 Task: Add a field from the Popular template Effort Level with name Vigilant.
Action: Mouse moved to (13, 45)
Screenshot: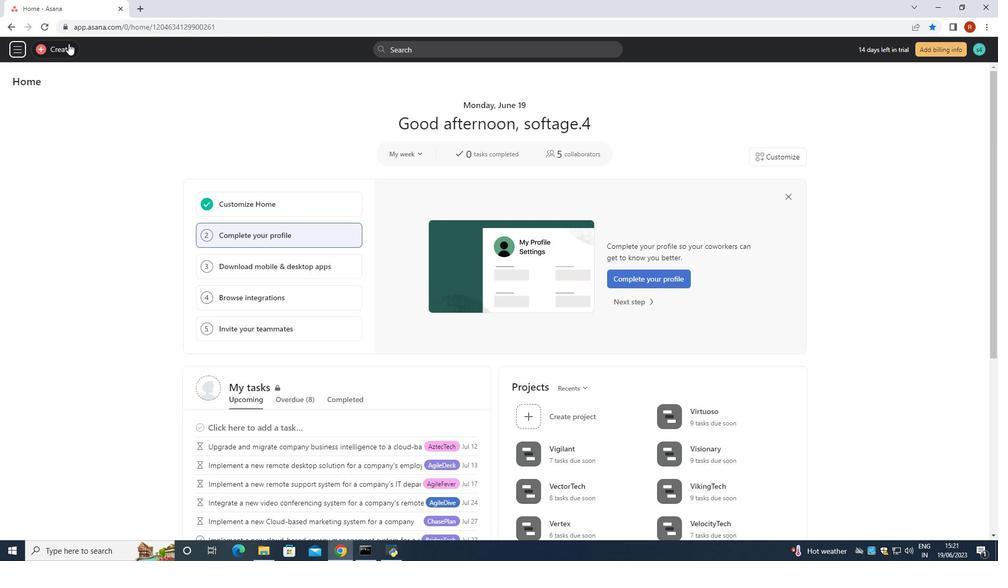 
Action: Mouse pressed left at (13, 45)
Screenshot: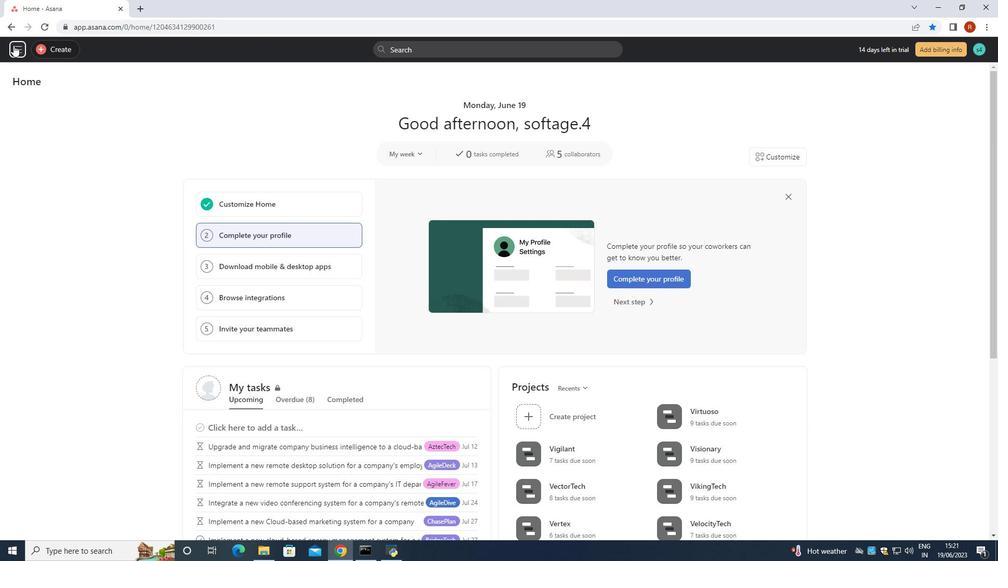 
Action: Mouse moved to (48, 160)
Screenshot: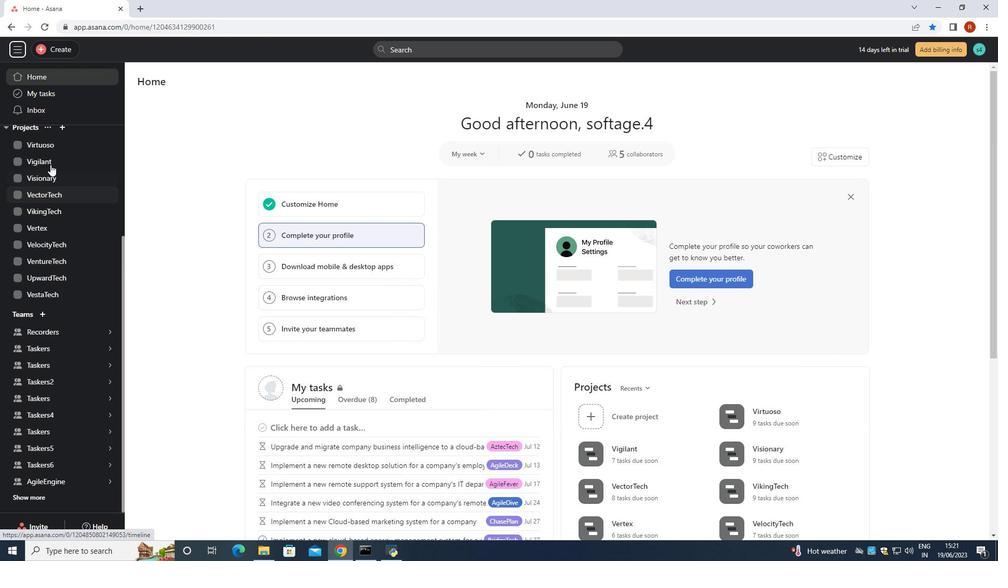 
Action: Mouse pressed left at (48, 160)
Screenshot: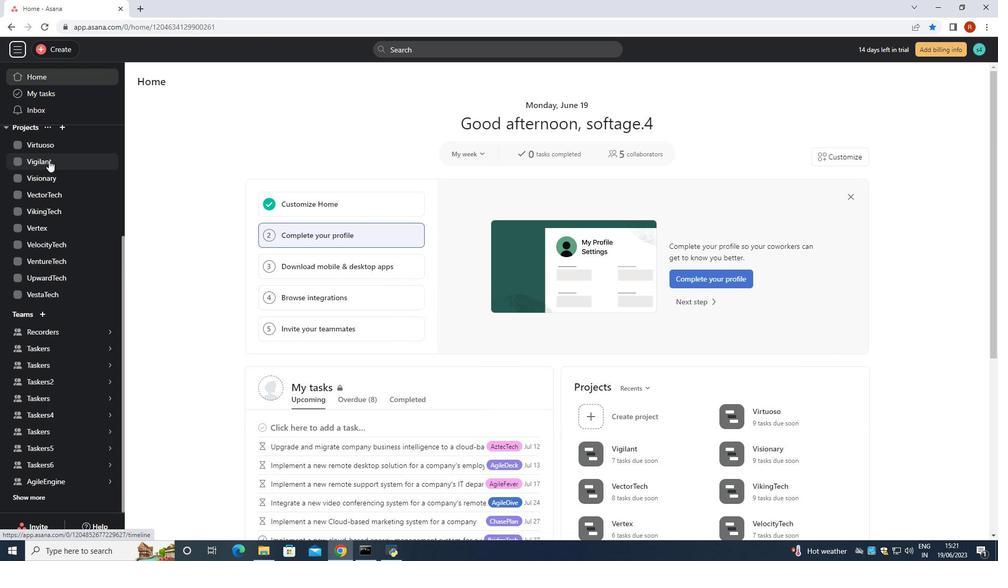 
Action: Mouse moved to (189, 104)
Screenshot: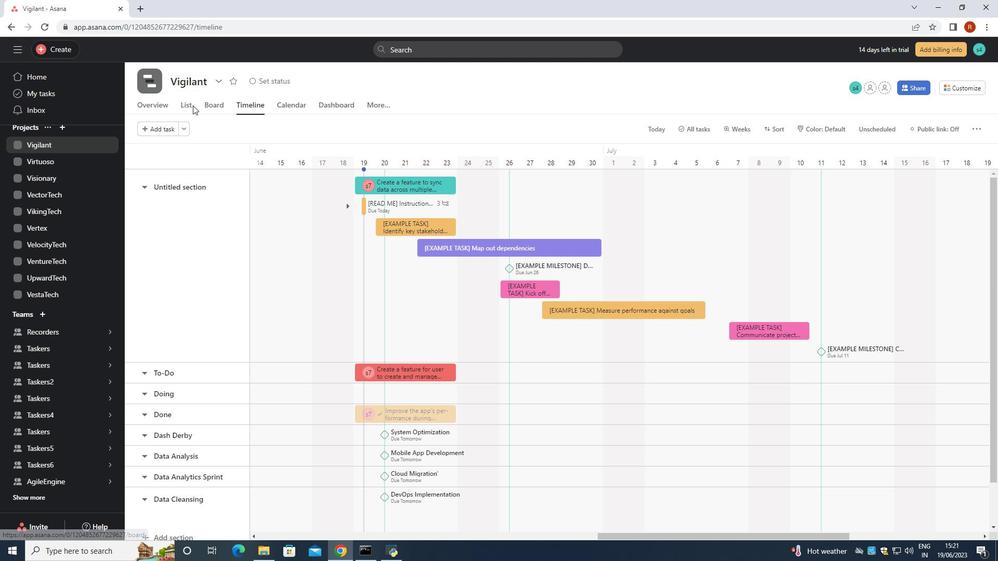 
Action: Mouse pressed left at (189, 104)
Screenshot: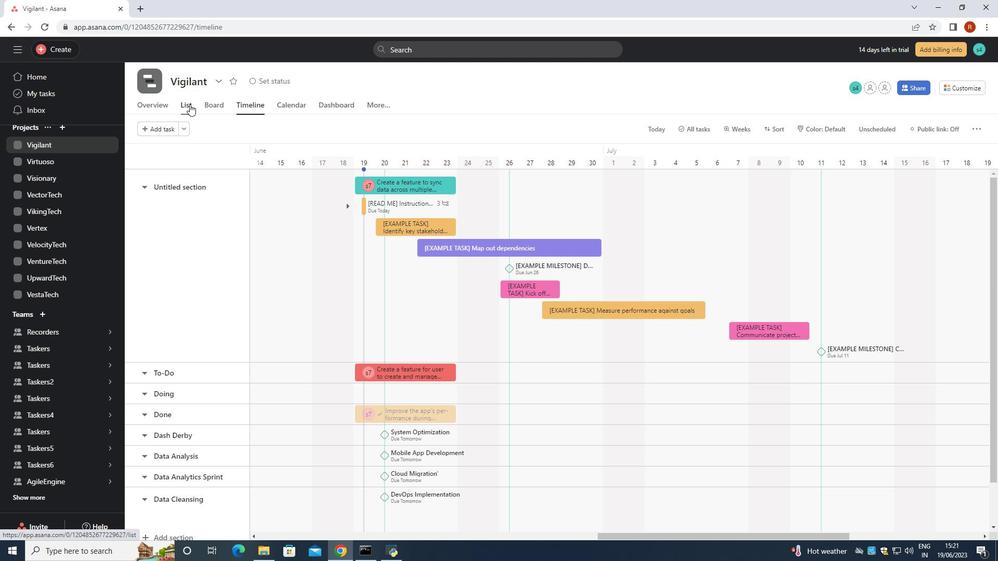 
Action: Mouse moved to (776, 149)
Screenshot: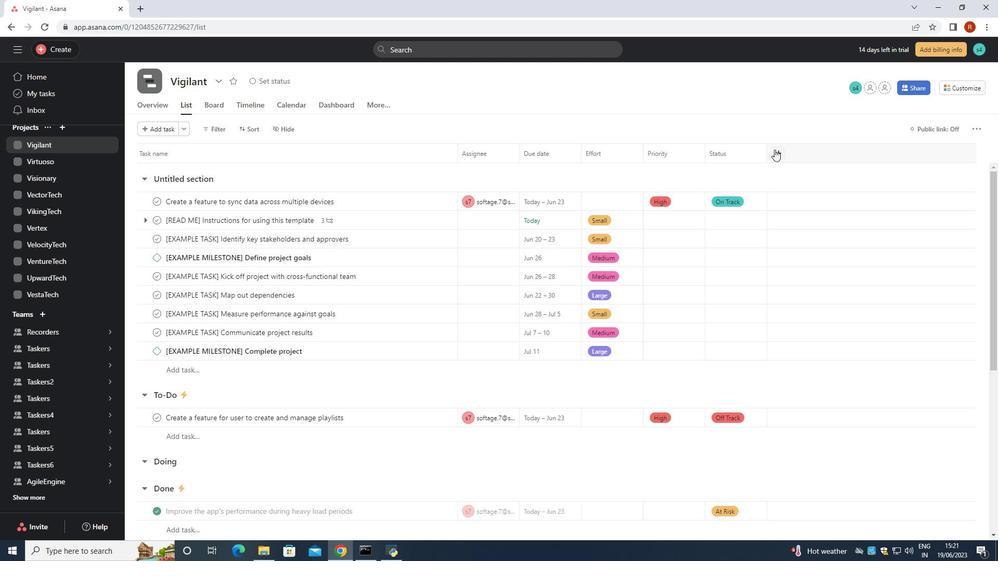 
Action: Mouse pressed left at (776, 149)
Screenshot: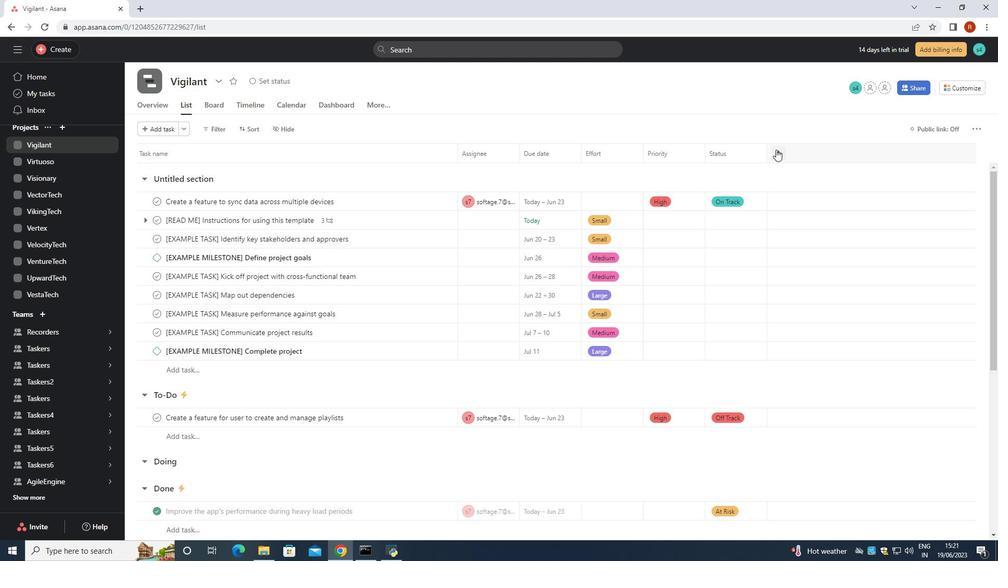
Action: Mouse moved to (806, 213)
Screenshot: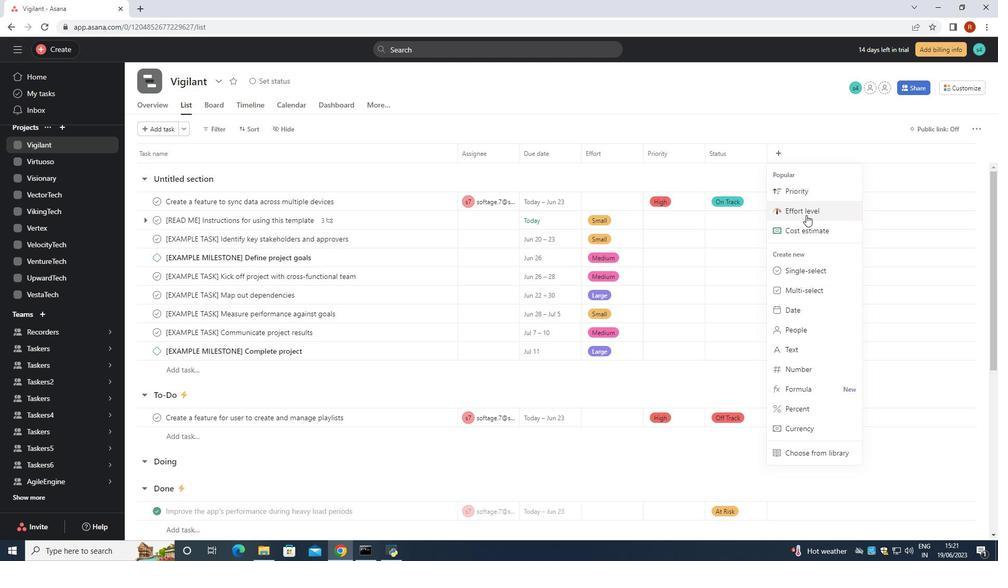 
Action: Mouse pressed left at (806, 213)
Screenshot: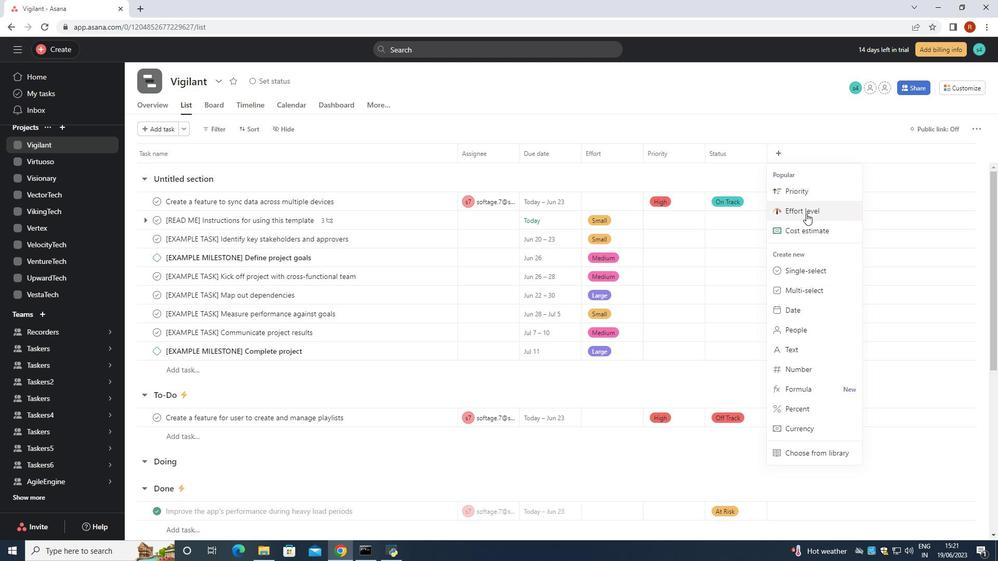 
Action: Mouse moved to (409, 172)
Screenshot: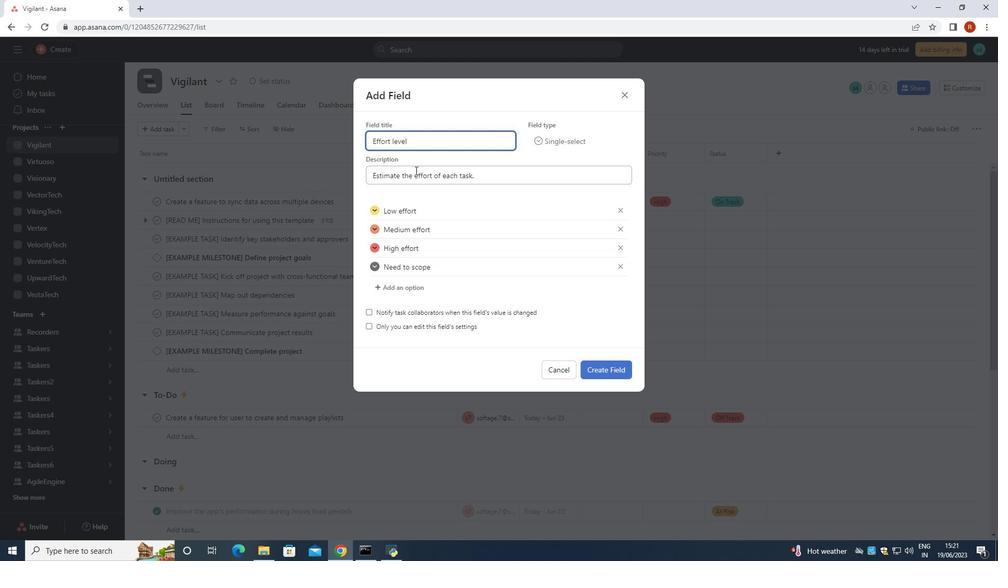
Action: Key pressed <Key.backspace><Key.backspace><Key.backspace><Key.backspace><Key.backspace><Key.backspace><Key.backspace><Key.backspace><Key.backspace><Key.backspace><Key.backspace><Key.backspace><Key.shift>Vi
Screenshot: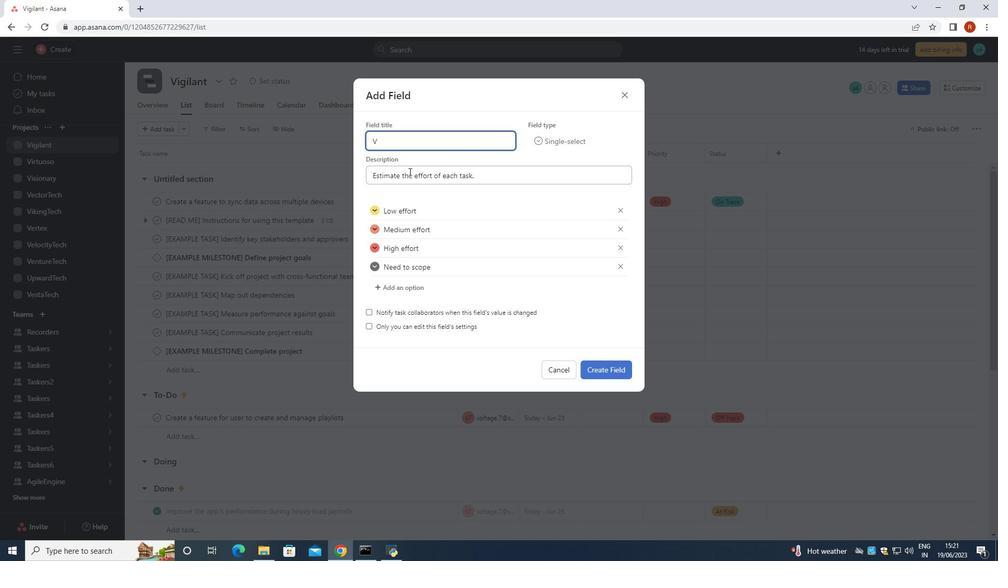 
Action: Mouse moved to (409, 172)
Screenshot: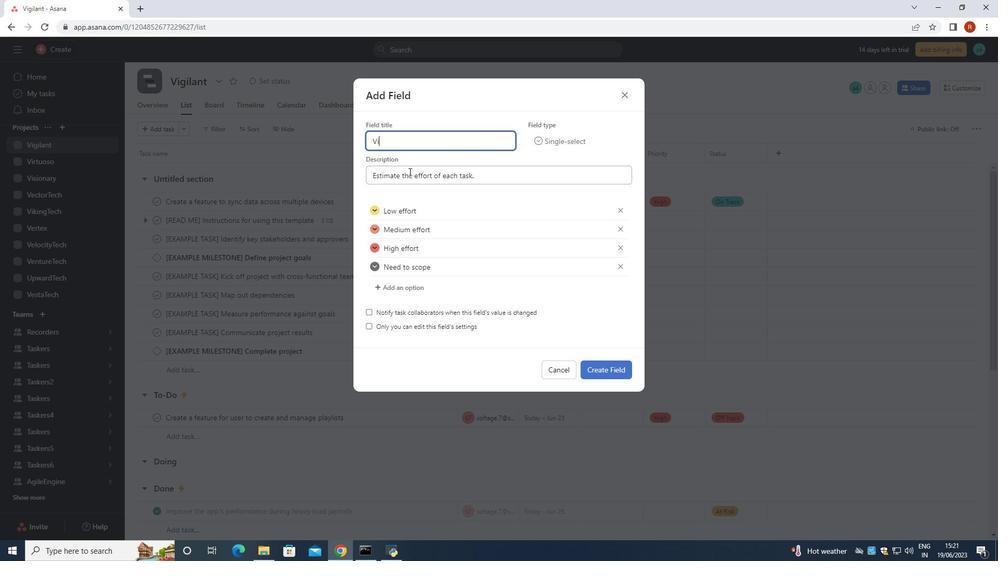 
Action: Key pressed gilant
Screenshot: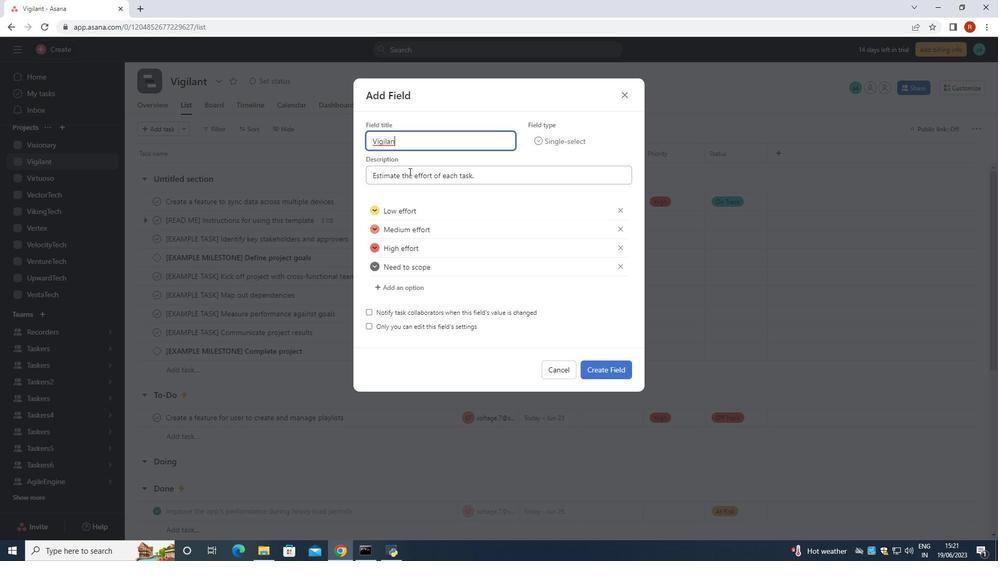 
Action: Mouse moved to (621, 372)
Screenshot: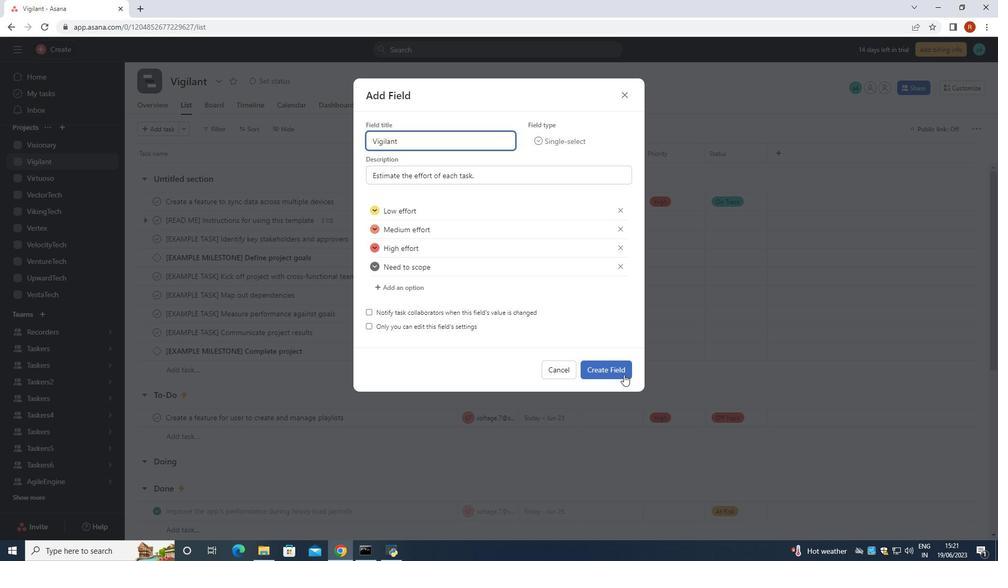 
Action: Mouse pressed left at (621, 372)
Screenshot: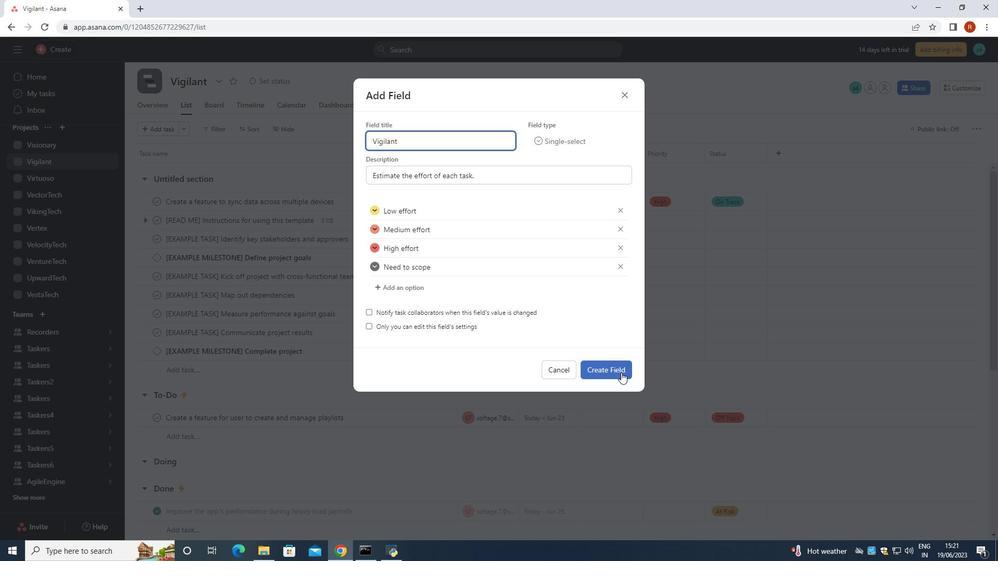 
Action: Mouse moved to (620, 364)
Screenshot: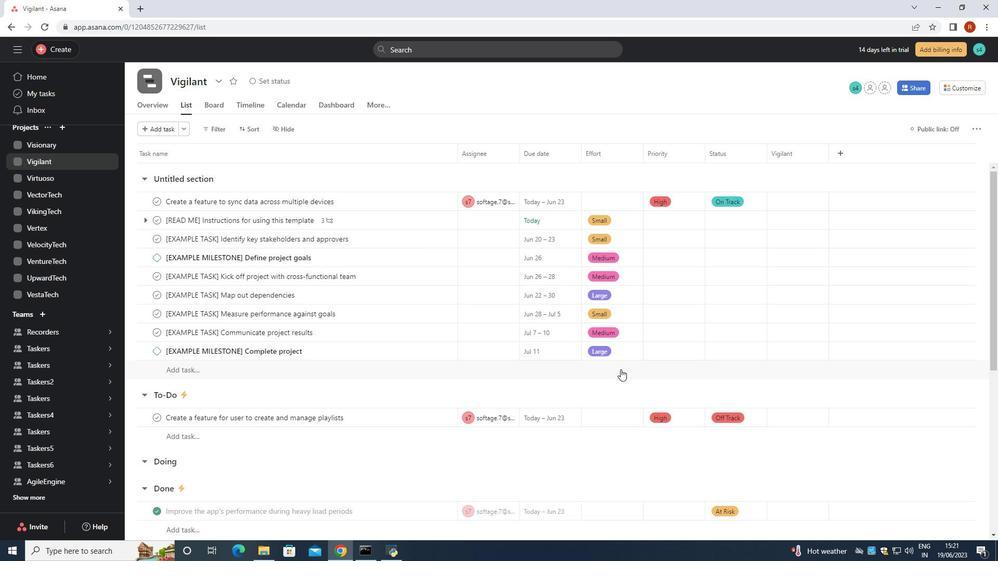 
